 Task: Log work in the project VestaTech for the issue 'Create a new online platform for online language courses with advanced speech recognition and translation features' spent time as '5w 3d 1h 9m' and remaining time as '3w 6d 2h 30m' and move to bottom of backlog. Now add the issue to the epic 'Data Security'.
Action: Mouse moved to (533, 416)
Screenshot: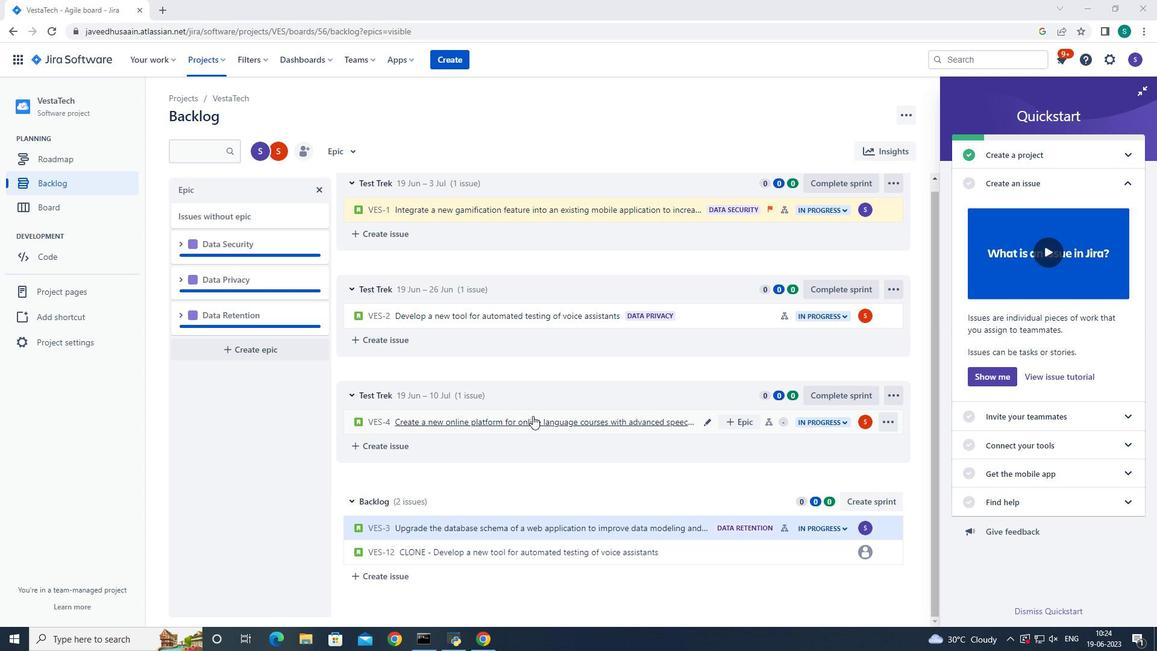 
Action: Mouse pressed left at (533, 416)
Screenshot: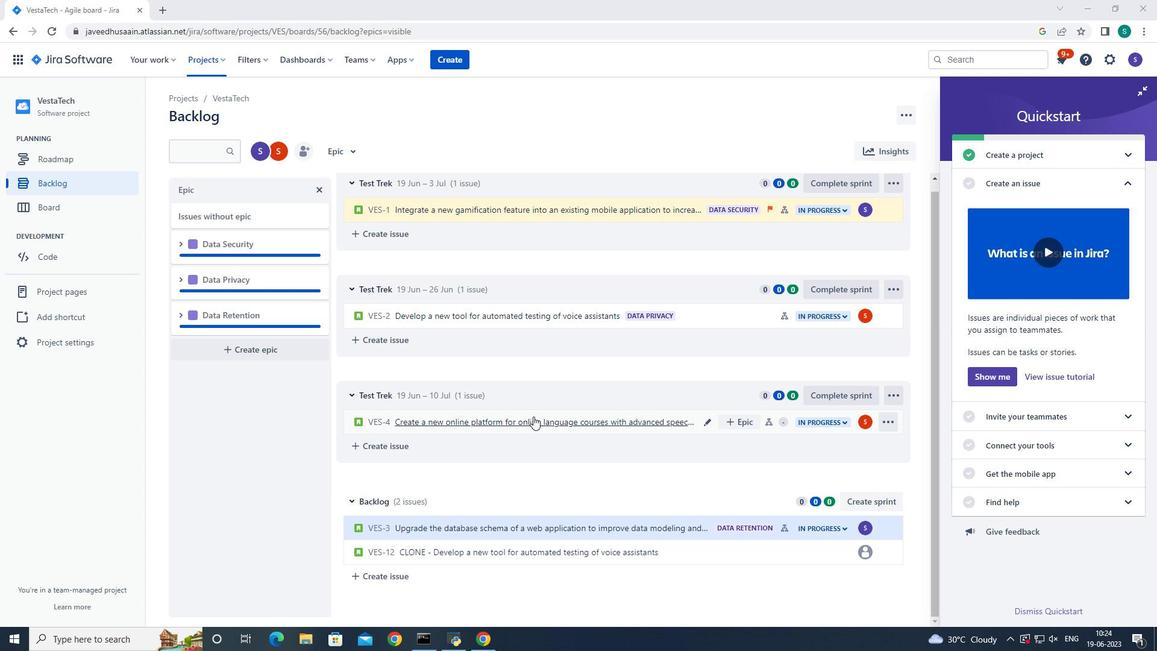 
Action: Mouse moved to (886, 181)
Screenshot: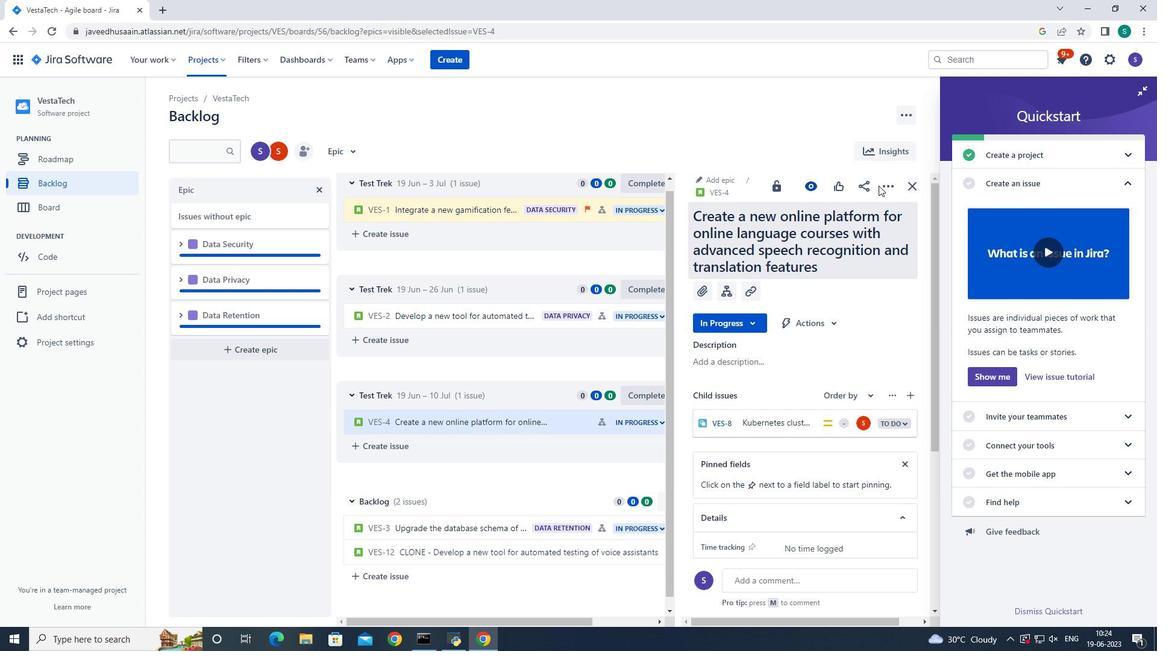 
Action: Mouse pressed left at (886, 181)
Screenshot: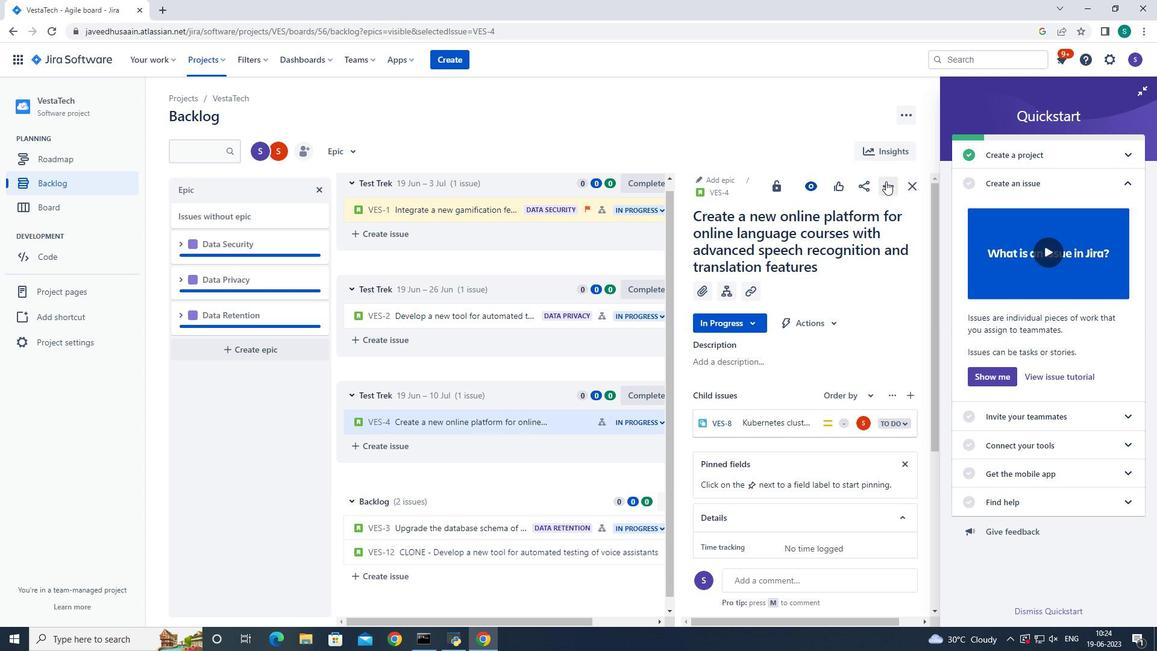
Action: Mouse moved to (844, 213)
Screenshot: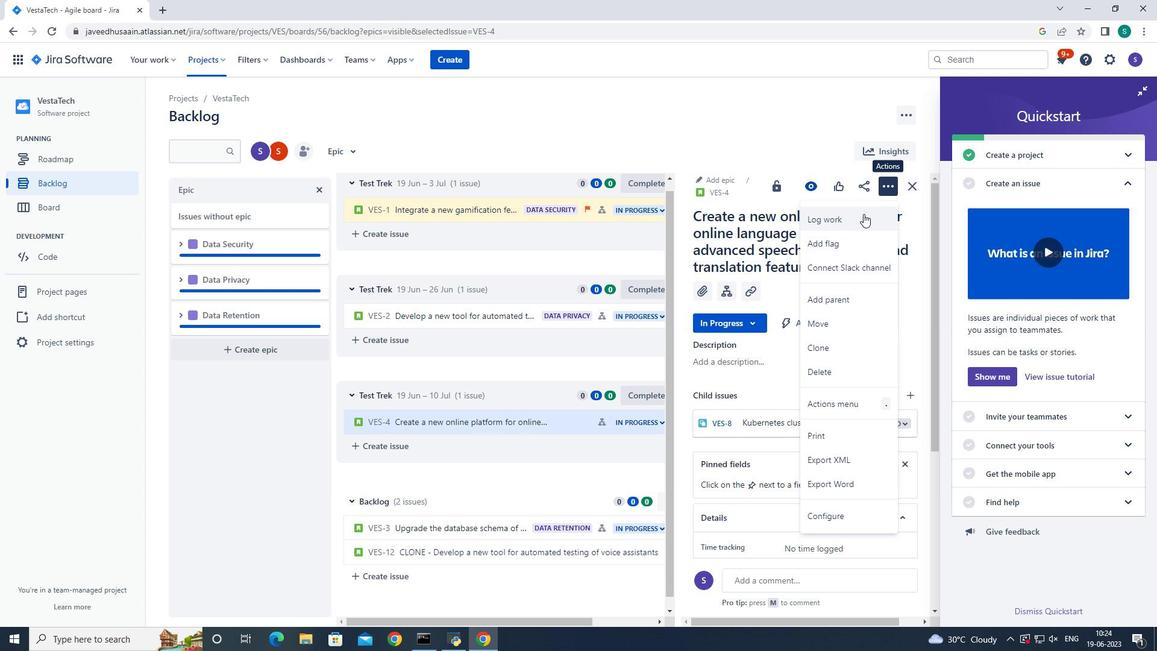 
Action: Mouse pressed left at (844, 213)
Screenshot: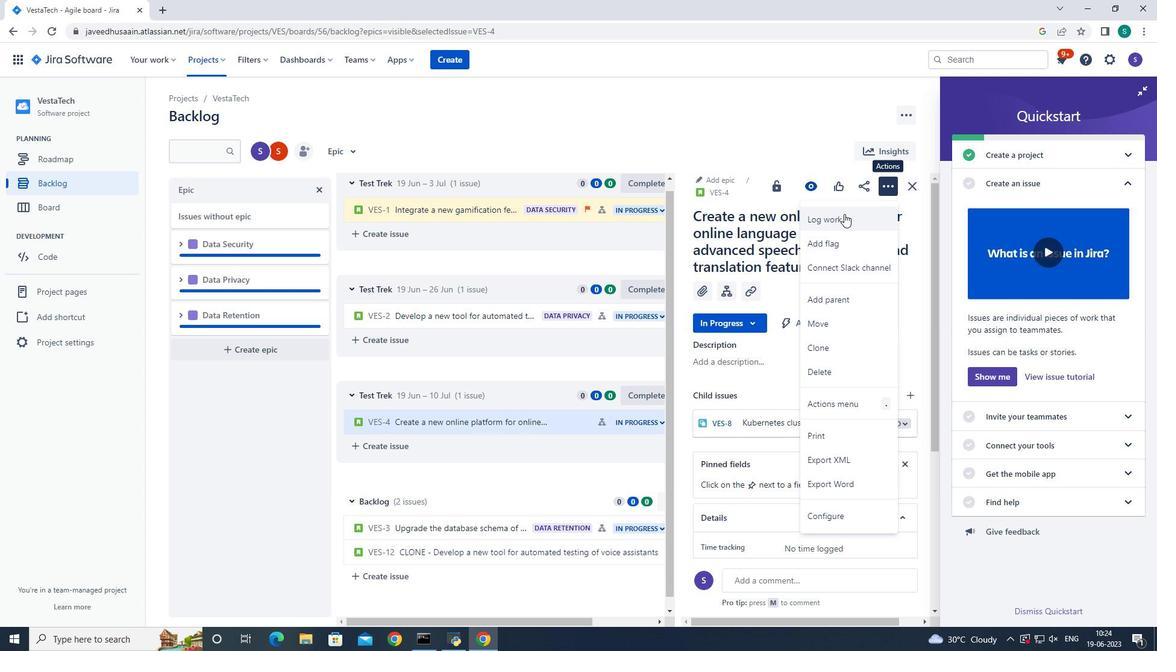 
Action: Mouse moved to (485, 179)
Screenshot: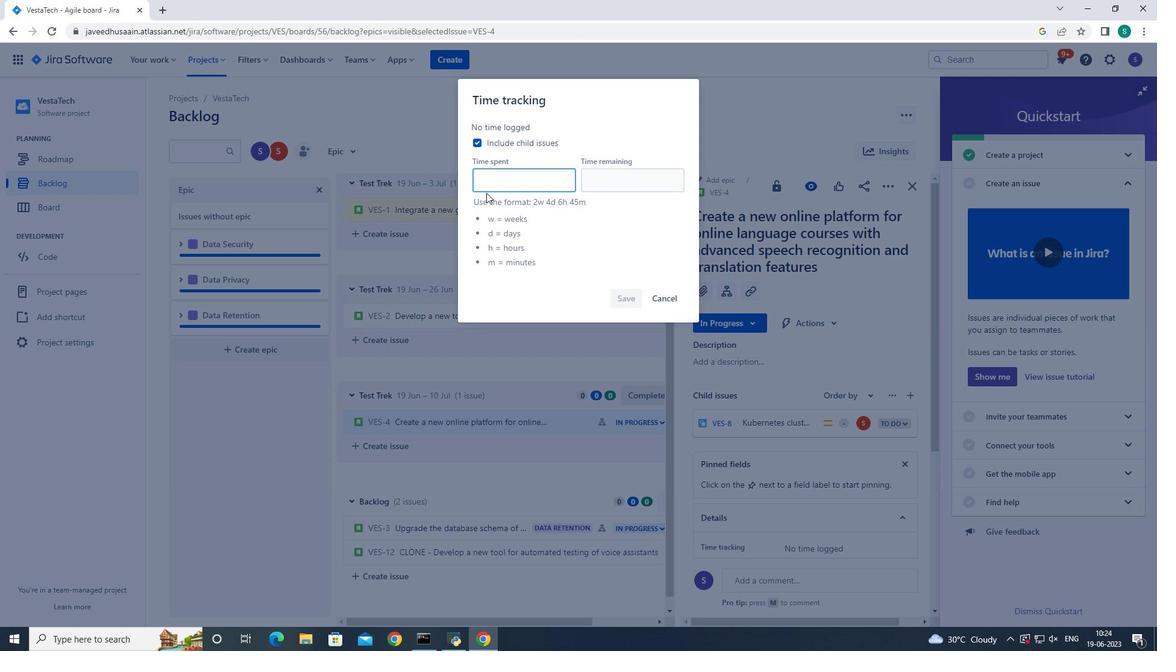 
Action: Mouse pressed left at (485, 179)
Screenshot: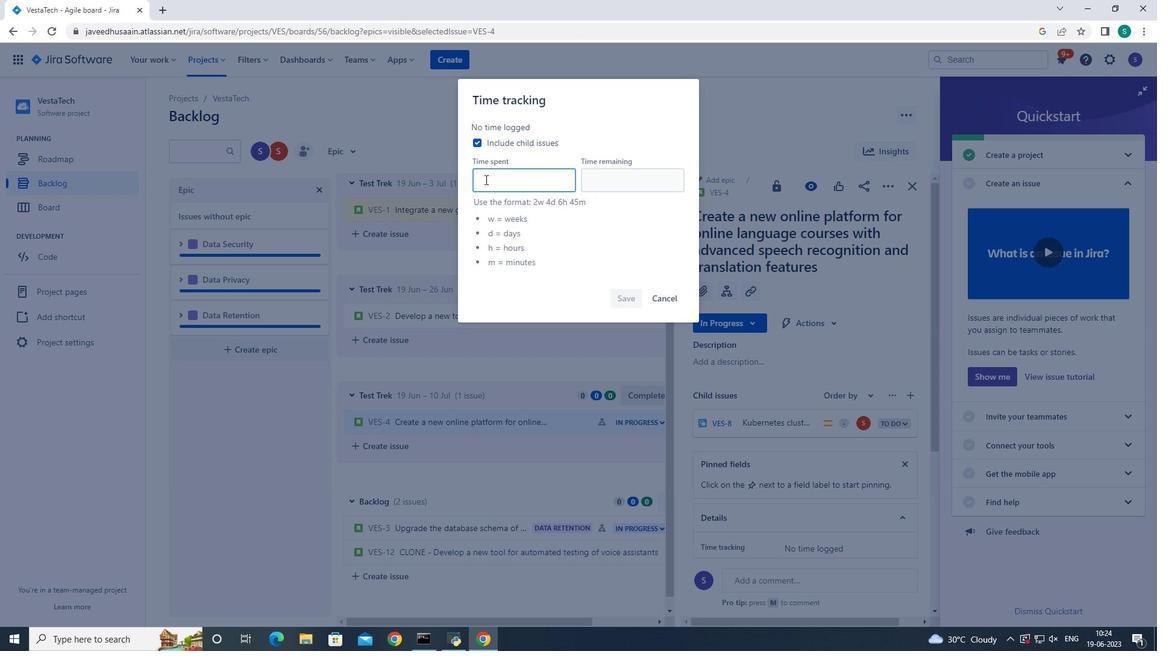 
Action: Key pressed 5w<Key.space>3d<Key.space>1h<Key.space>9m<Key.tab>3w<Key.space>6d<Key.space>2h<Key.space>30m
Screenshot: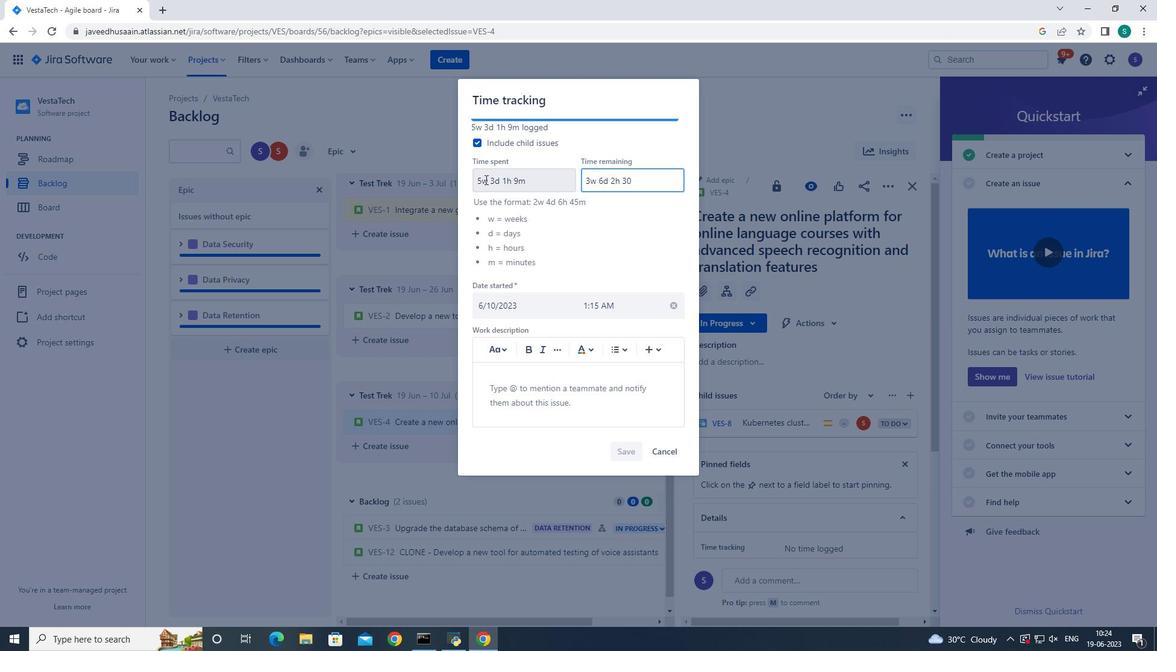 
Action: Mouse moved to (631, 455)
Screenshot: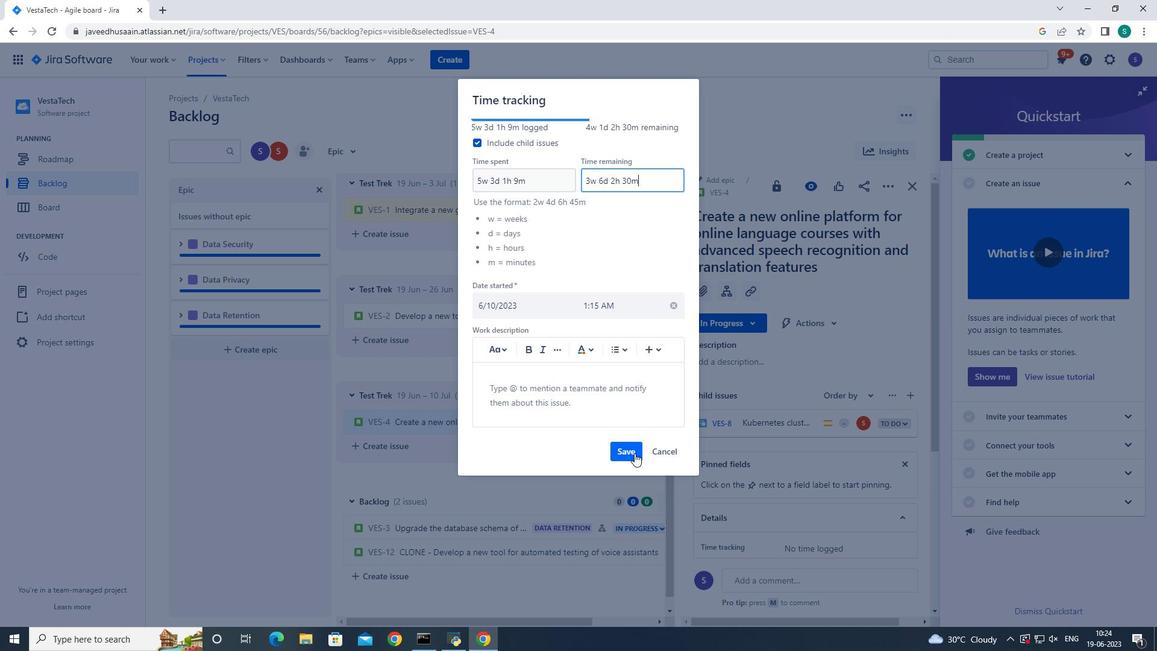 
Action: Mouse pressed left at (631, 455)
Screenshot: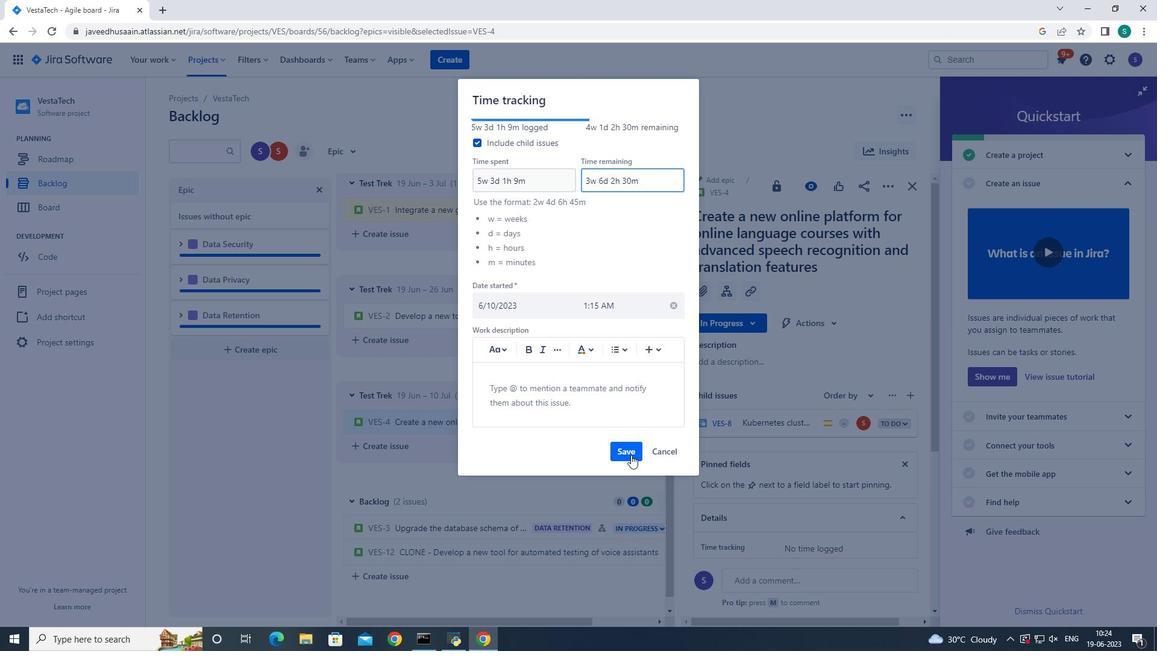 
Action: Mouse moved to (914, 182)
Screenshot: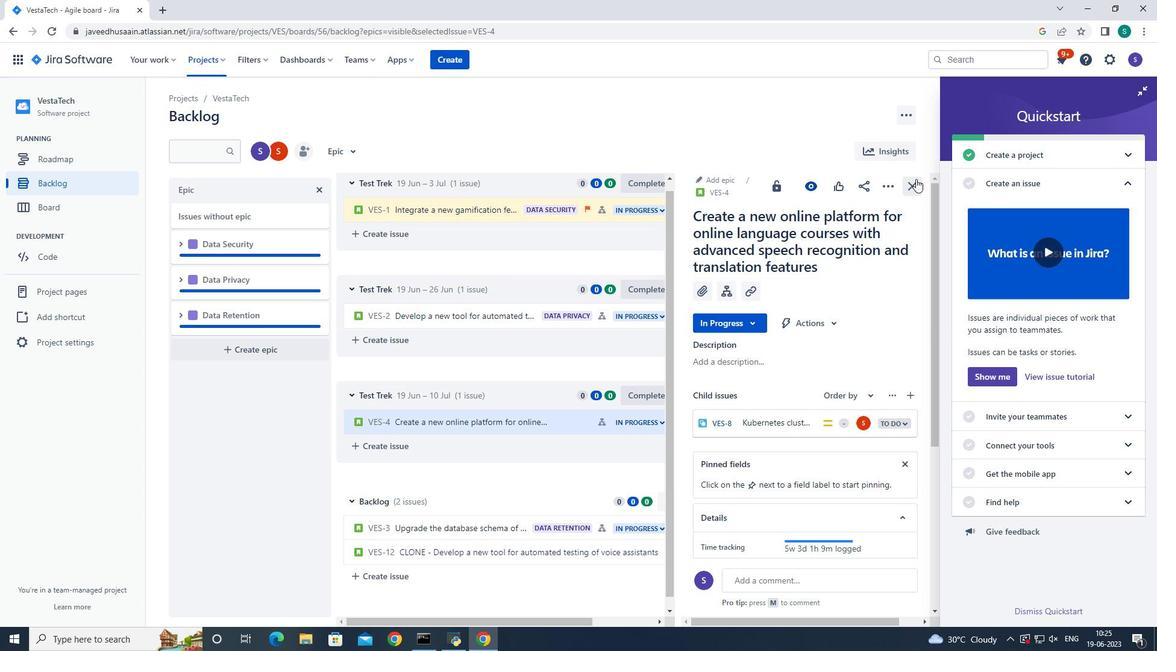 
Action: Mouse pressed left at (914, 182)
Screenshot: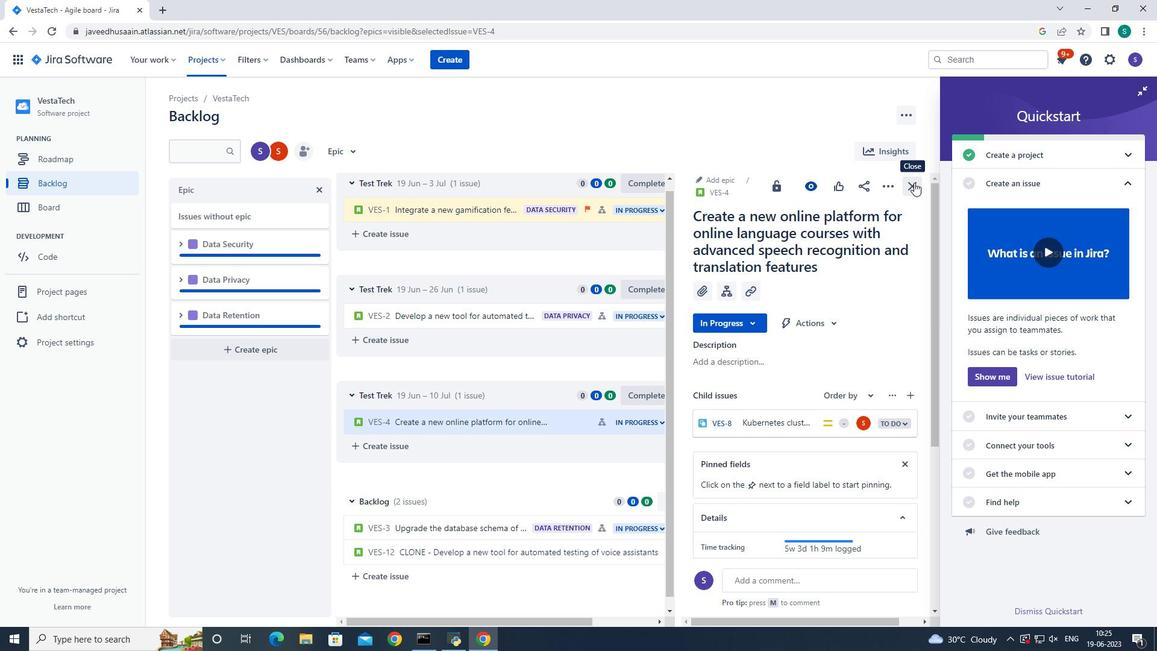 
Action: Mouse moved to (884, 423)
Screenshot: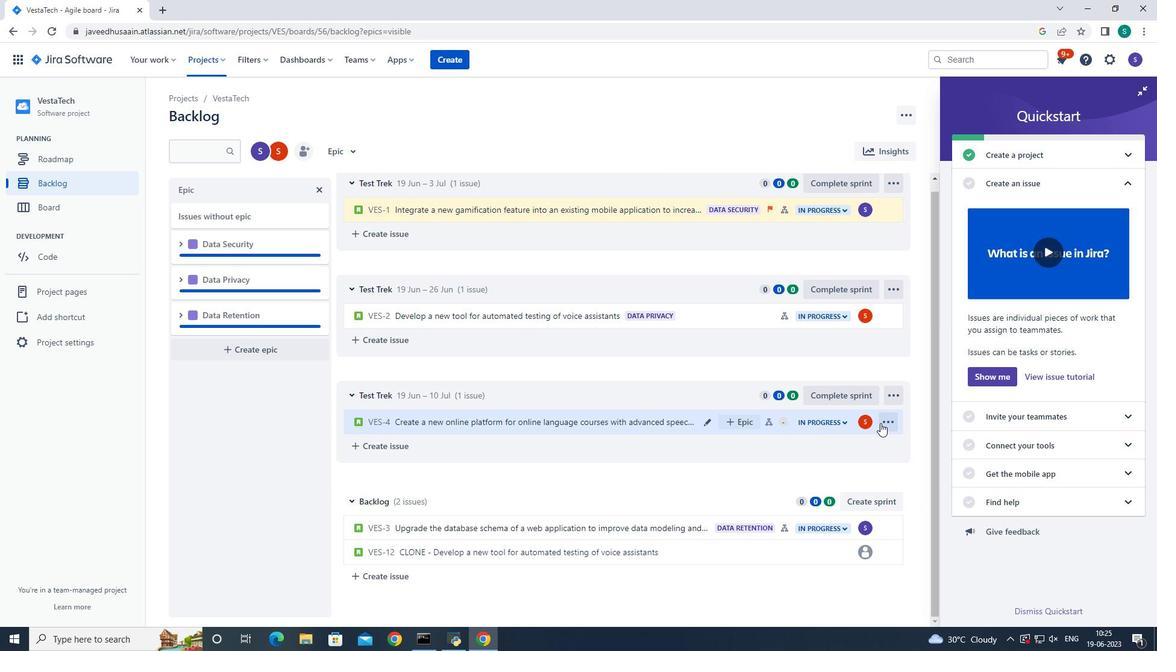 
Action: Mouse pressed left at (884, 423)
Screenshot: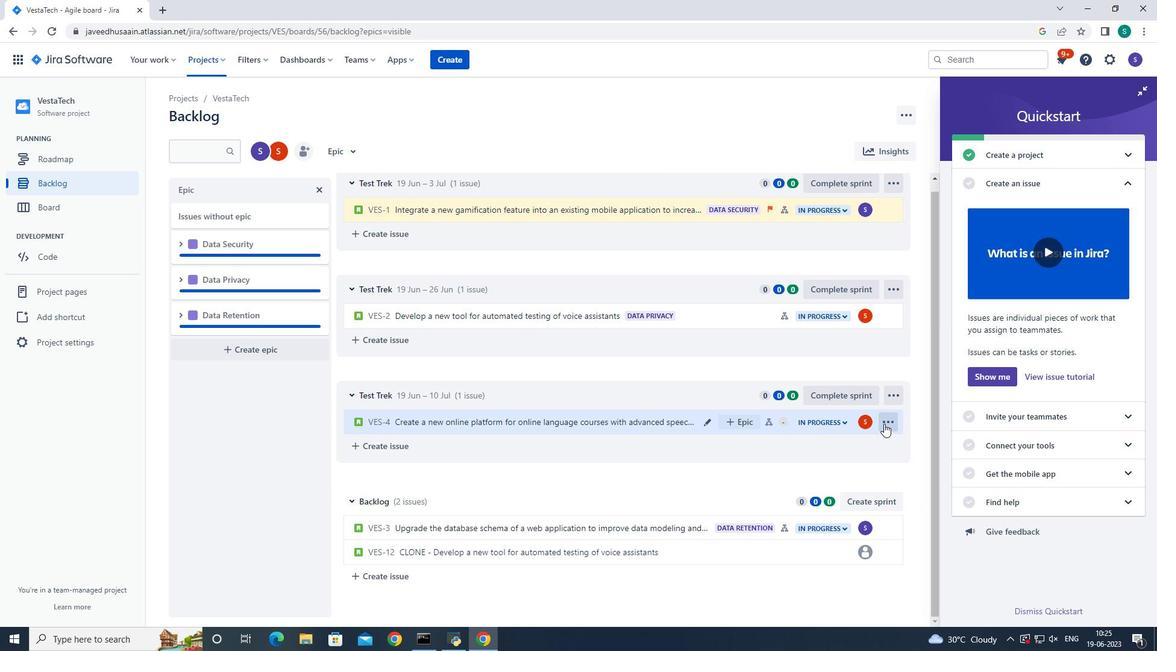 
Action: Mouse moved to (865, 396)
Screenshot: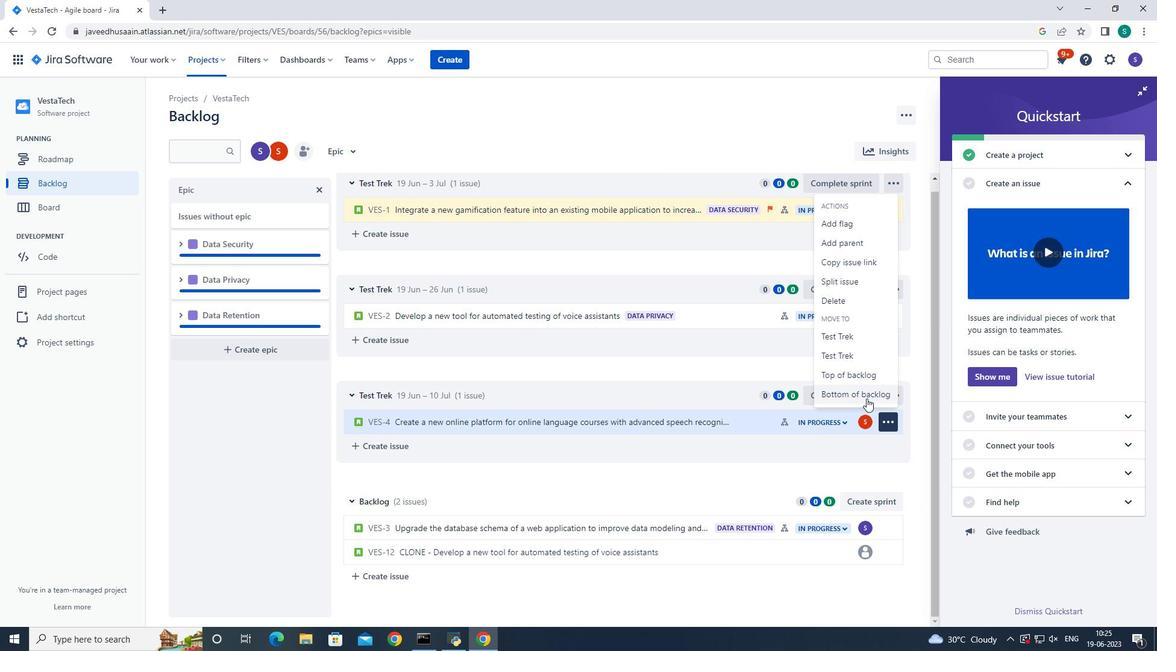 
Action: Mouse pressed left at (865, 396)
Screenshot: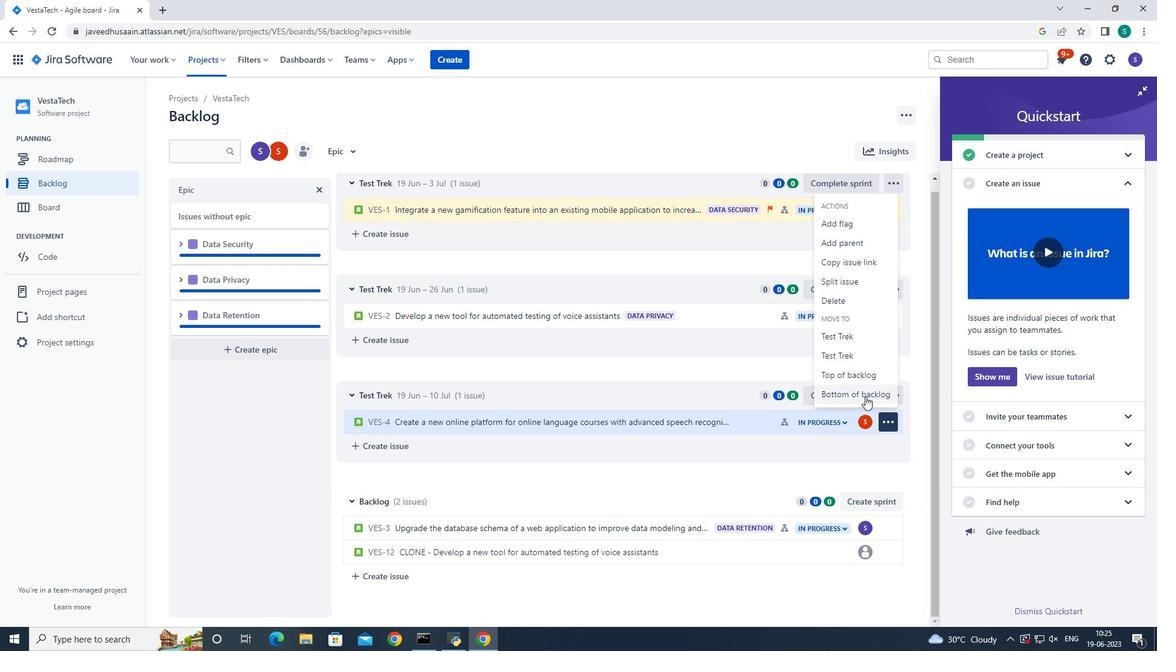 
Action: Mouse moved to (613, 190)
Screenshot: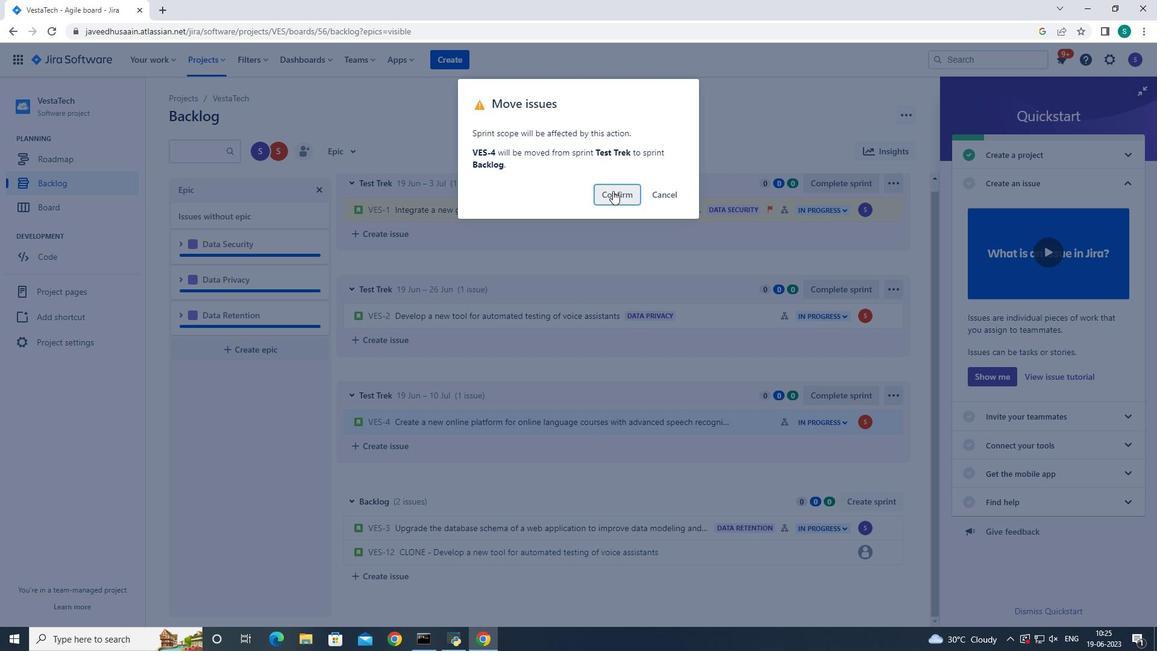 
Action: Mouse pressed left at (613, 190)
Screenshot: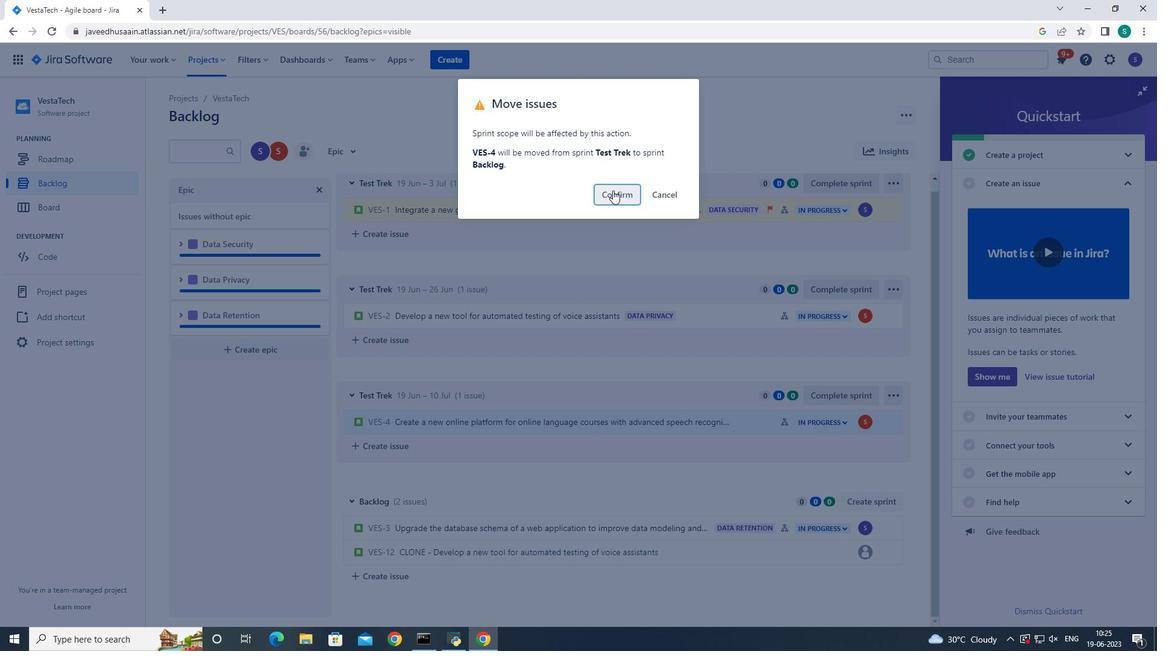 
Action: Mouse moved to (739, 579)
Screenshot: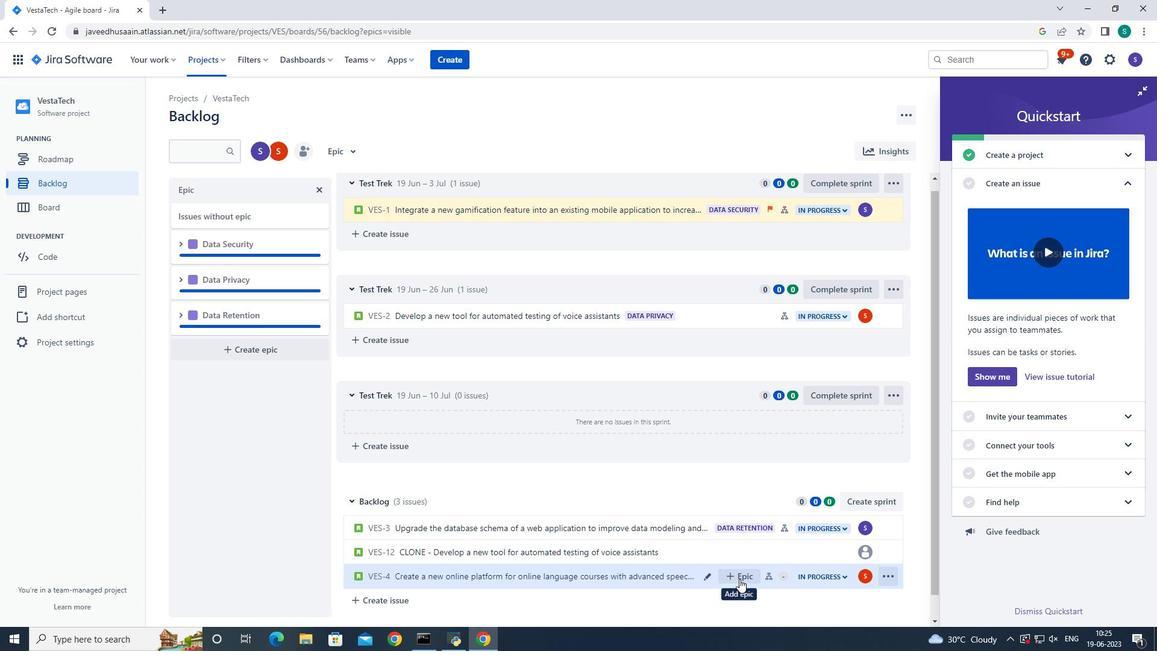 
Action: Mouse pressed left at (739, 579)
Screenshot: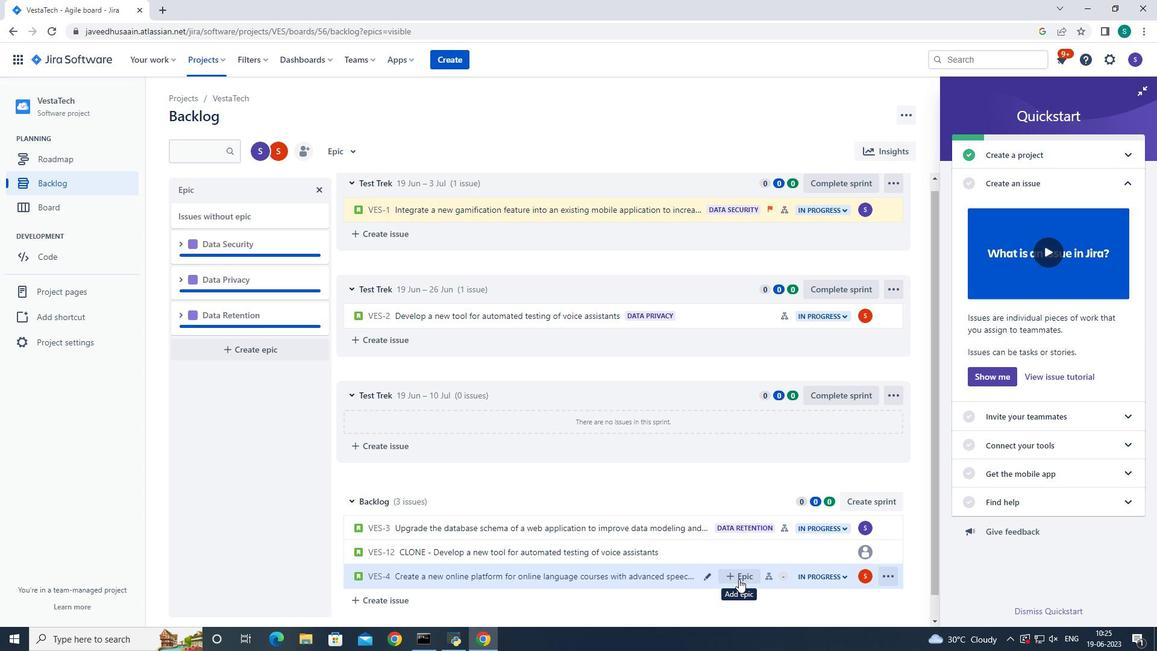 
Action: Mouse scrolled (739, 578) with delta (0, 0)
Screenshot: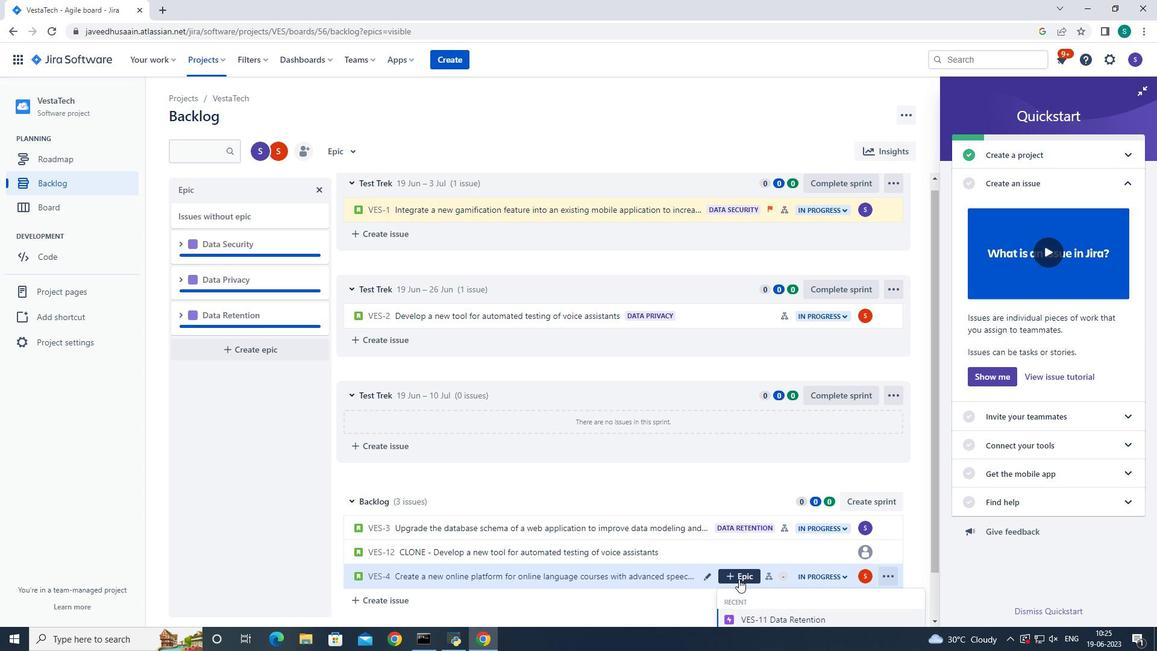 
Action: Mouse scrolled (739, 578) with delta (0, 0)
Screenshot: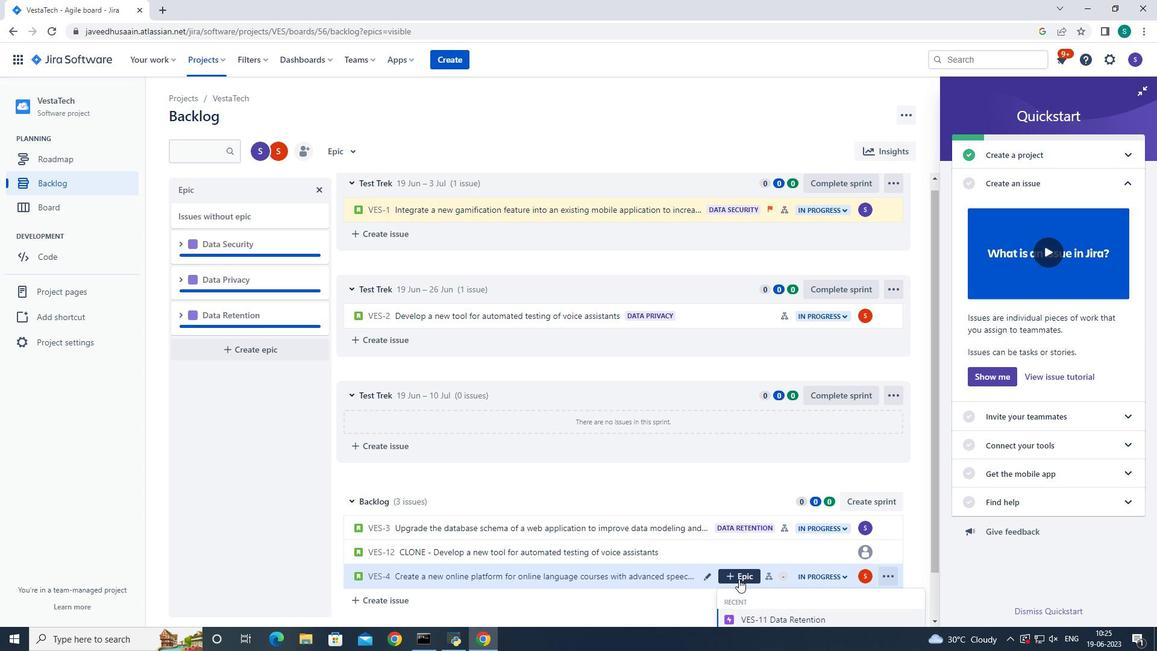 
Action: Mouse moved to (773, 611)
Screenshot: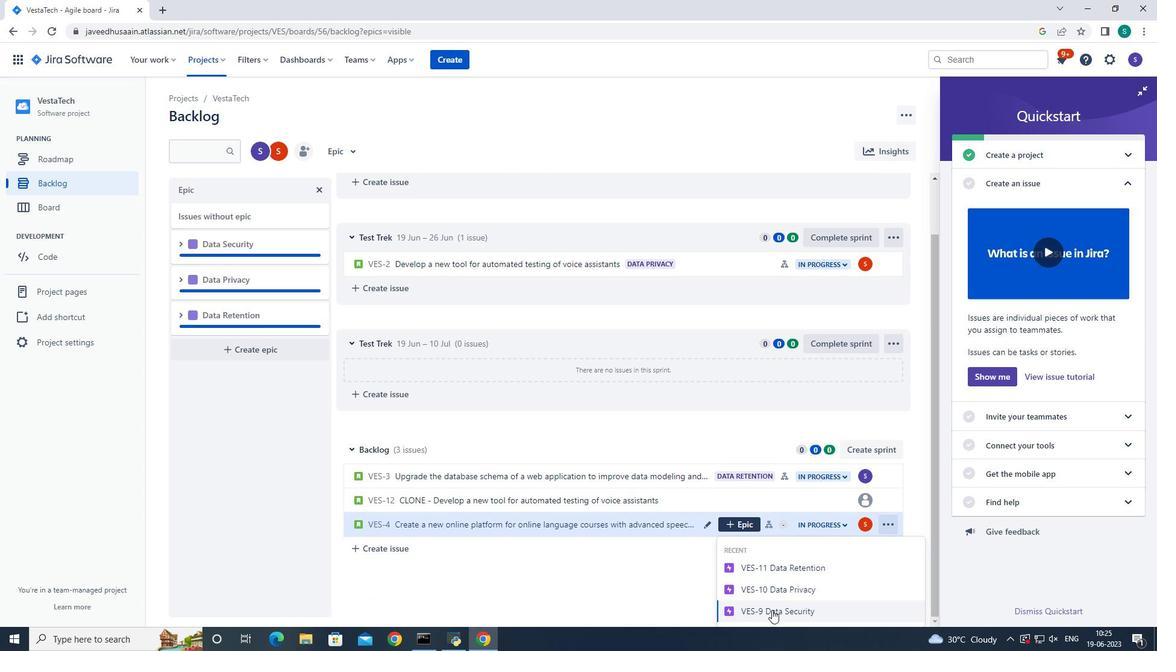 
Action: Mouse pressed left at (773, 611)
Screenshot: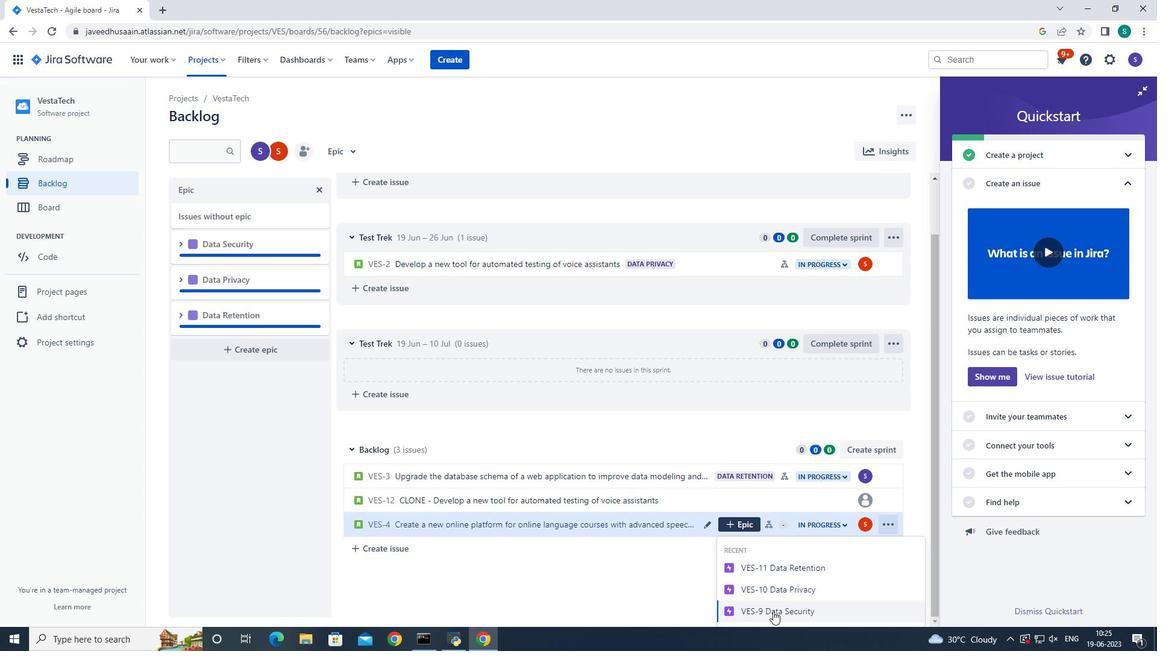 
Action: Mouse moved to (732, 548)
Screenshot: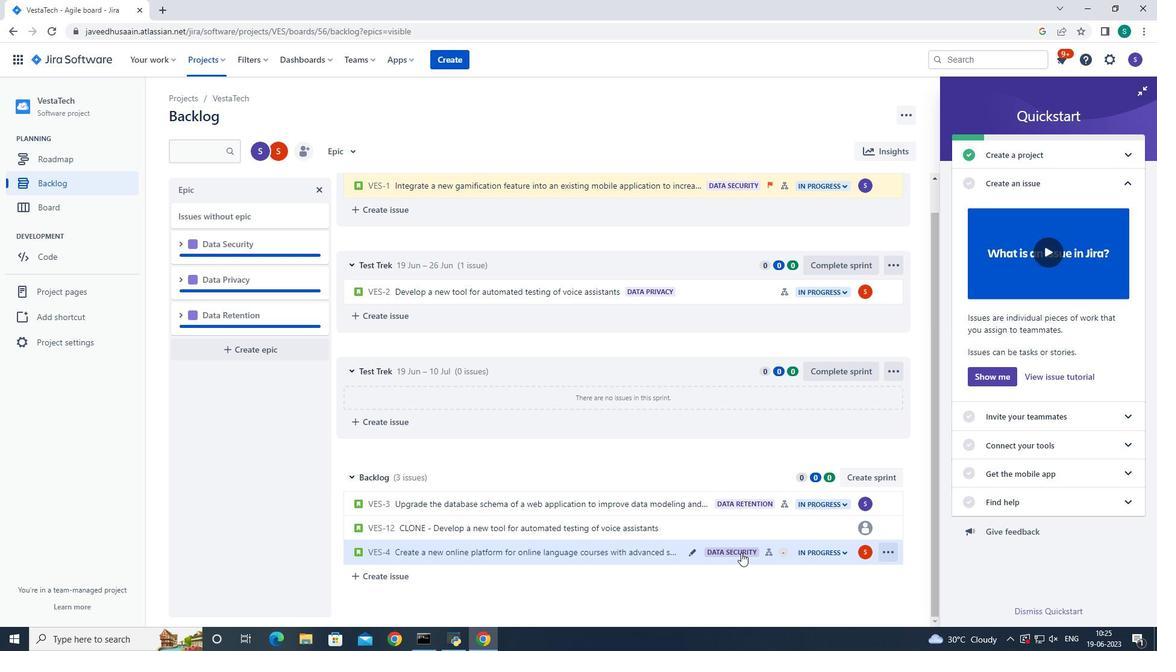 
